 Task: Write personalized message: I am delighted to write this personalized recommendation for you based on our shared experiences at Netflix.
Action: Mouse moved to (300, 284)
Screenshot: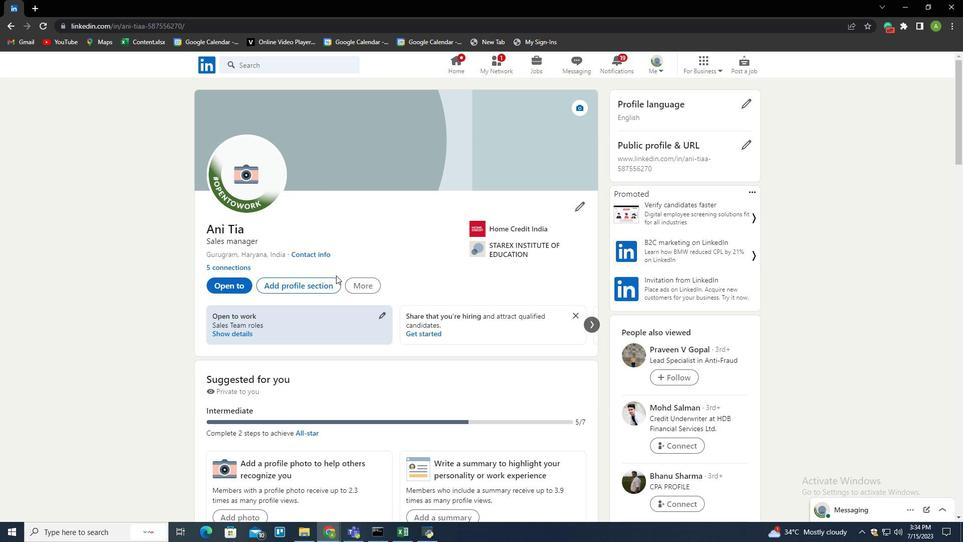 
Action: Mouse pressed left at (300, 284)
Screenshot: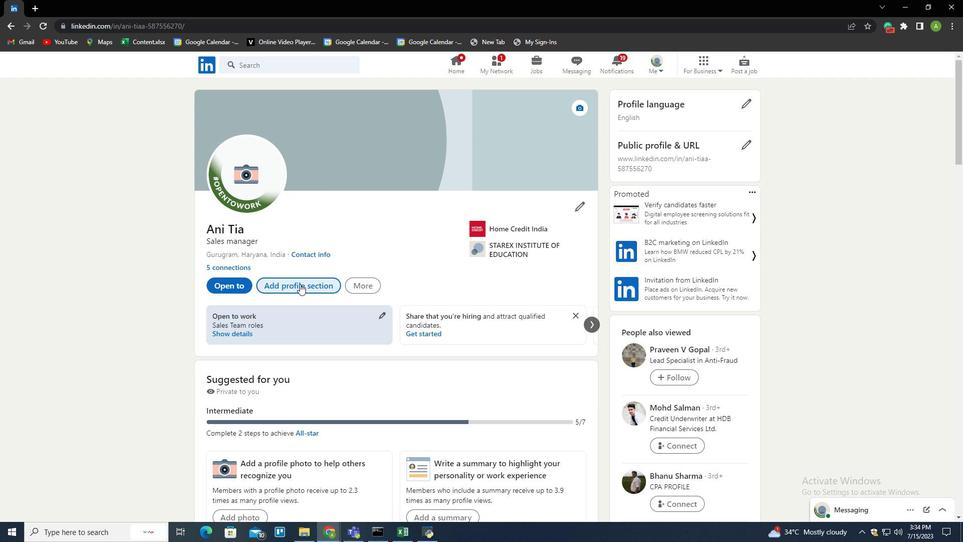 
Action: Mouse moved to (375, 135)
Screenshot: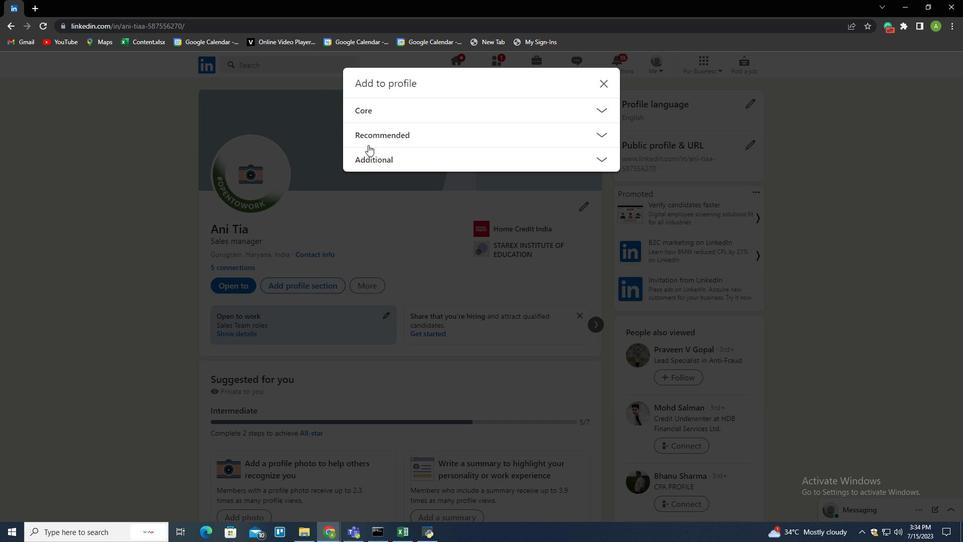 
Action: Mouse pressed left at (375, 135)
Screenshot: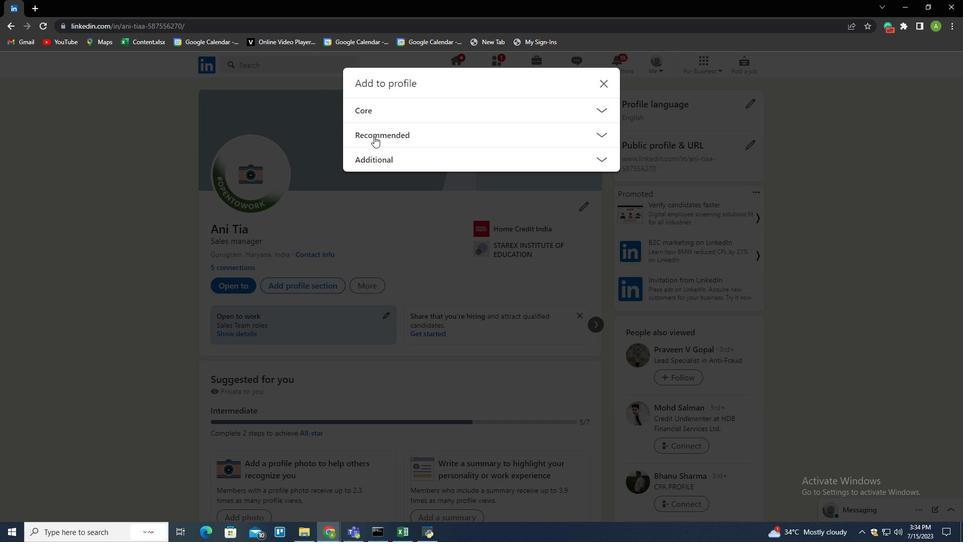 
Action: Mouse moved to (376, 280)
Screenshot: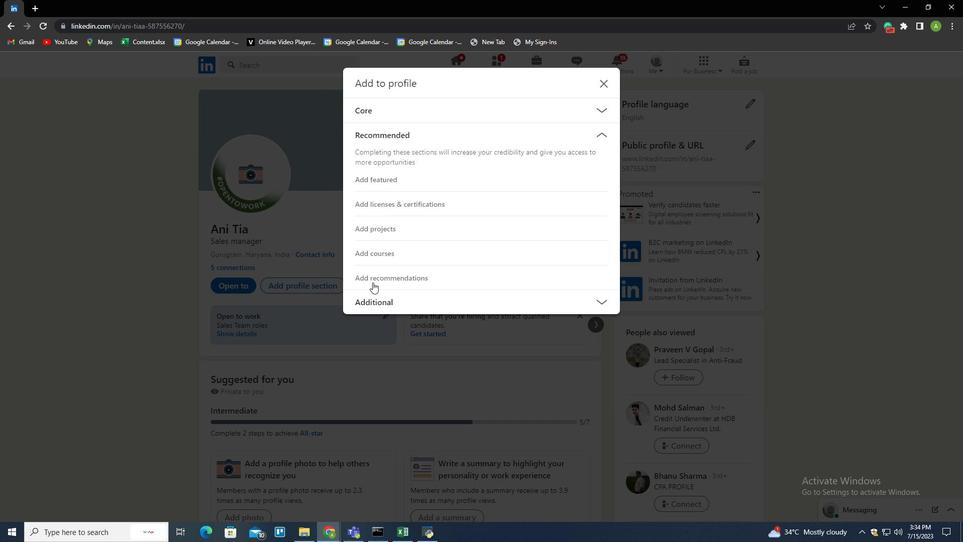 
Action: Mouse pressed left at (376, 280)
Screenshot: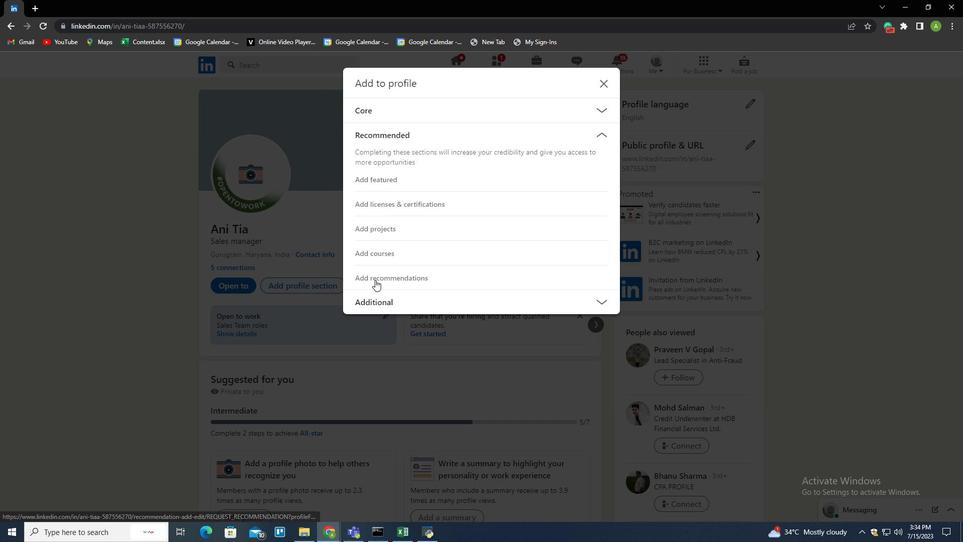 
Action: Mouse moved to (359, 179)
Screenshot: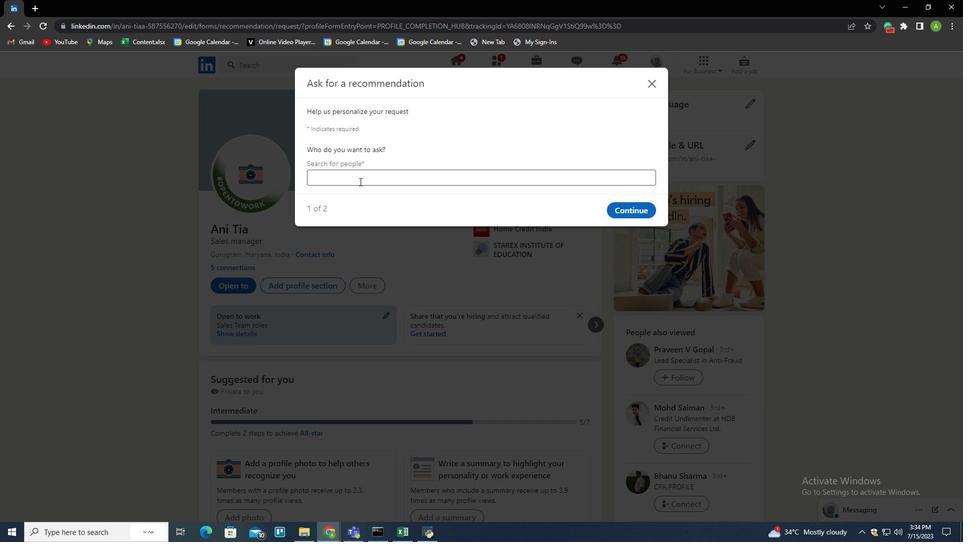 
Action: Mouse pressed left at (359, 179)
Screenshot: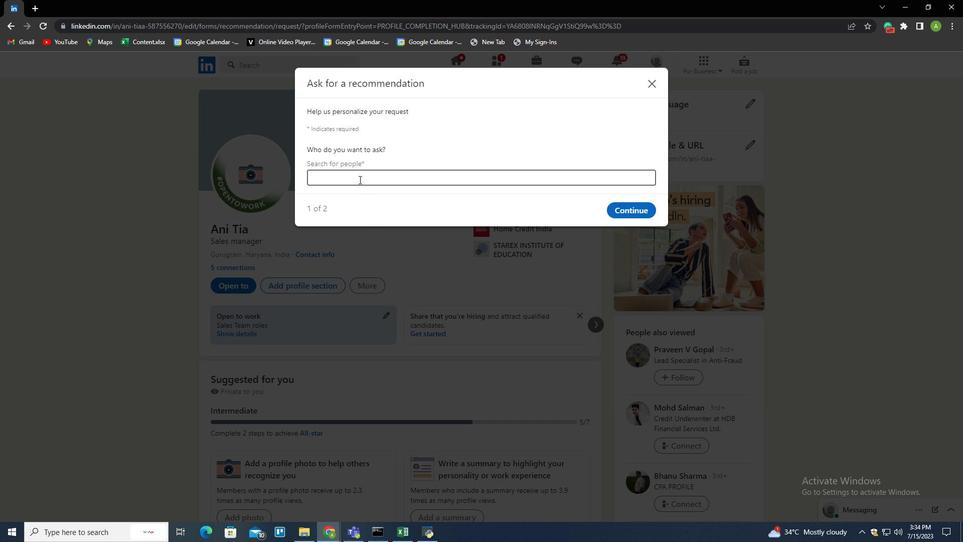 
Action: Key pressed p
Screenshot: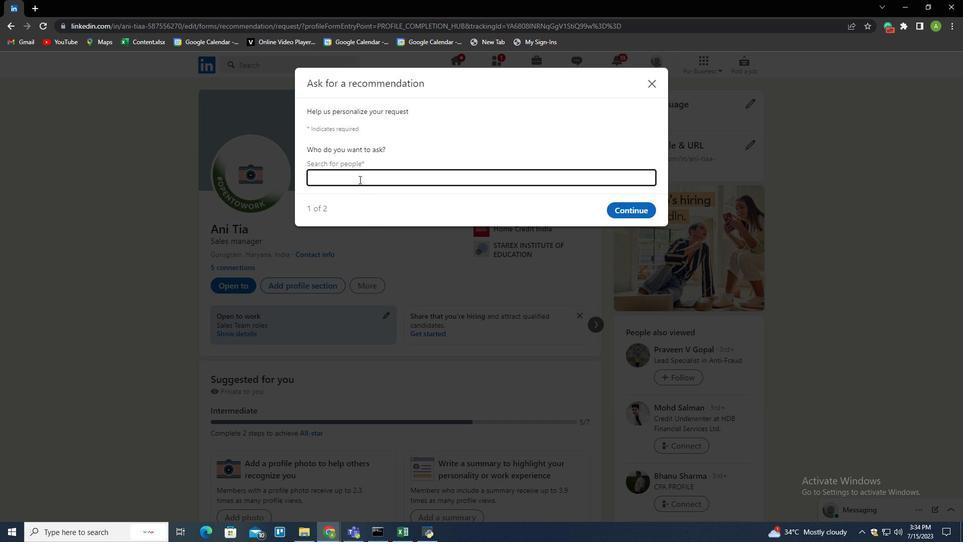 
Action: Mouse moved to (419, 203)
Screenshot: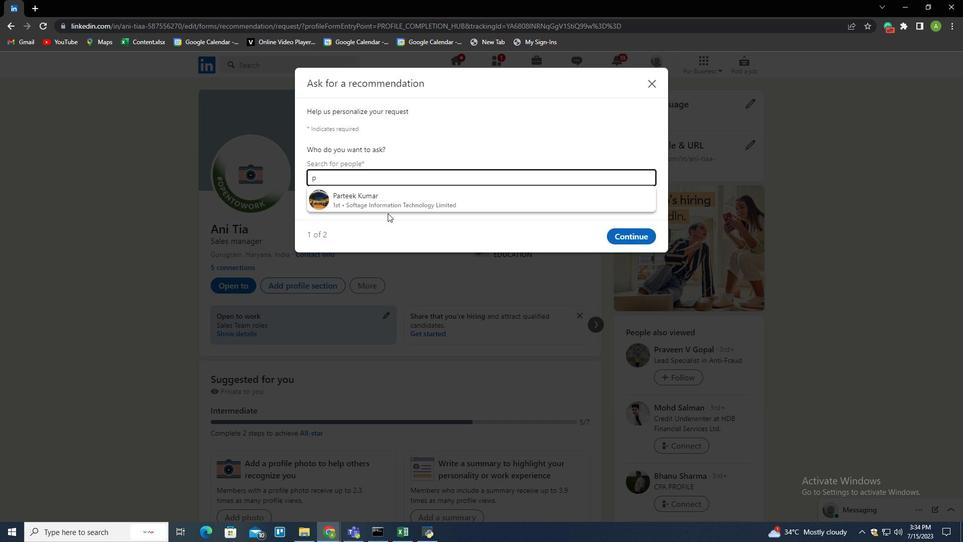 
Action: Mouse pressed left at (419, 203)
Screenshot: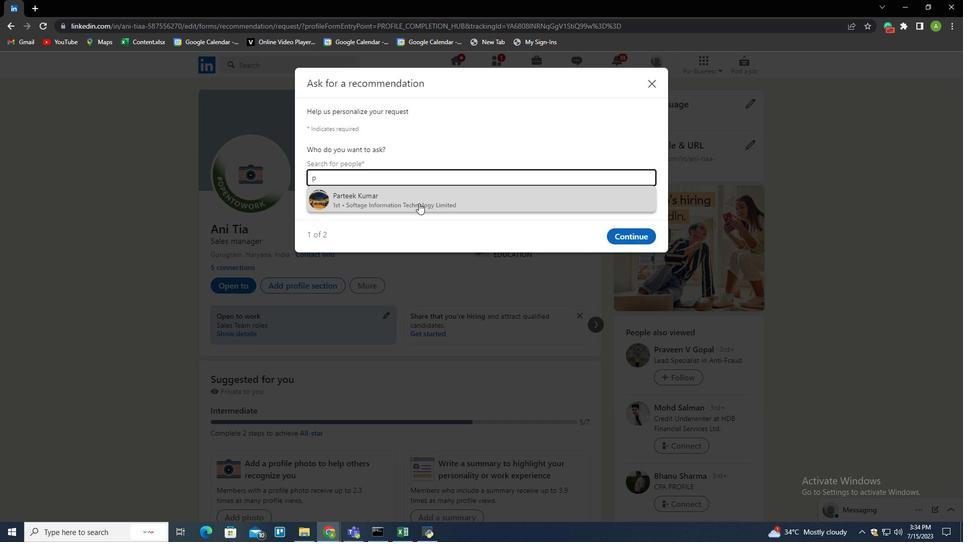 
Action: Mouse moved to (626, 211)
Screenshot: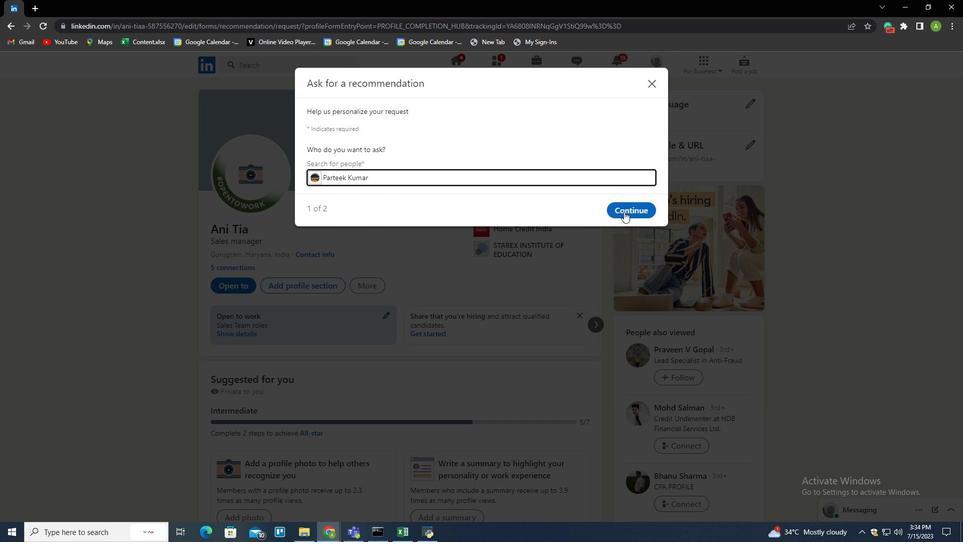 
Action: Mouse pressed left at (626, 211)
Screenshot: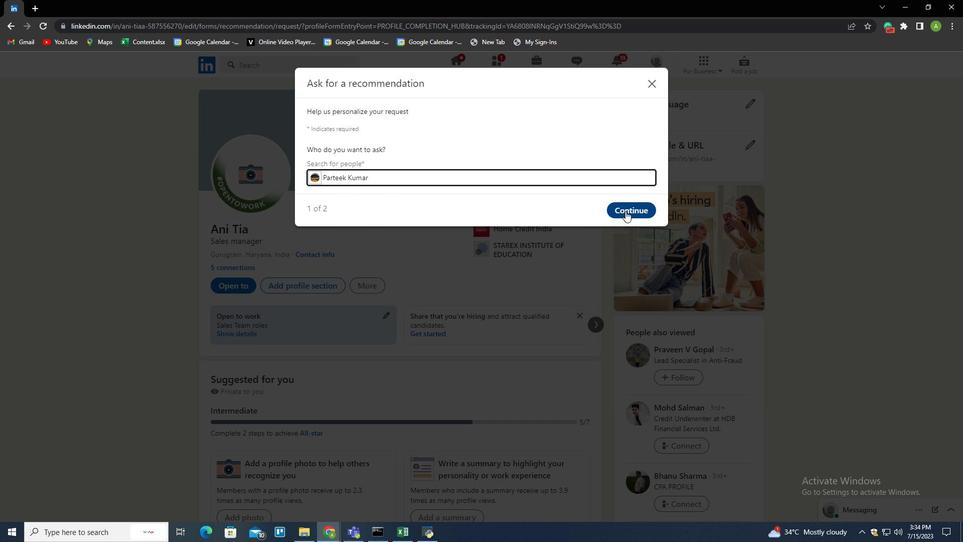 
Action: Mouse moved to (372, 296)
Screenshot: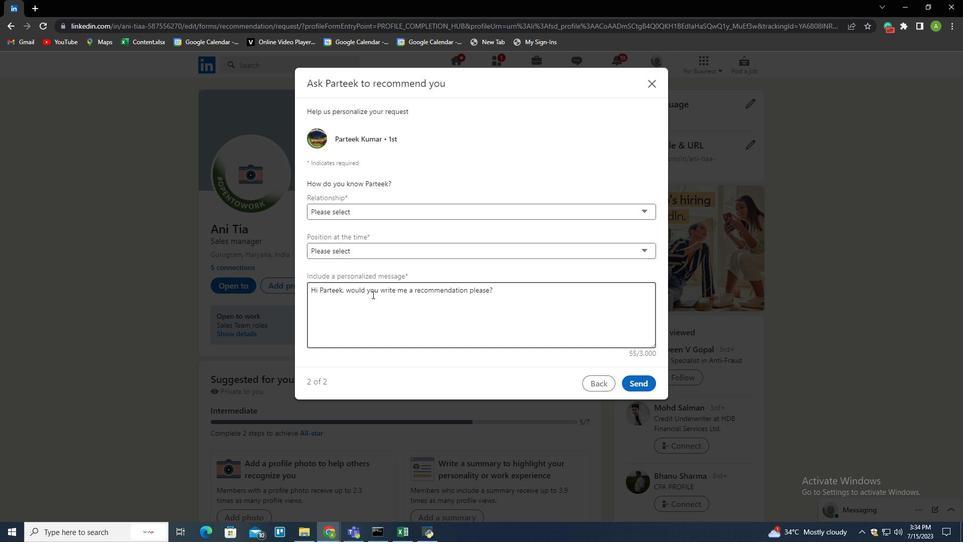 
Action: Mouse pressed left at (372, 296)
Screenshot: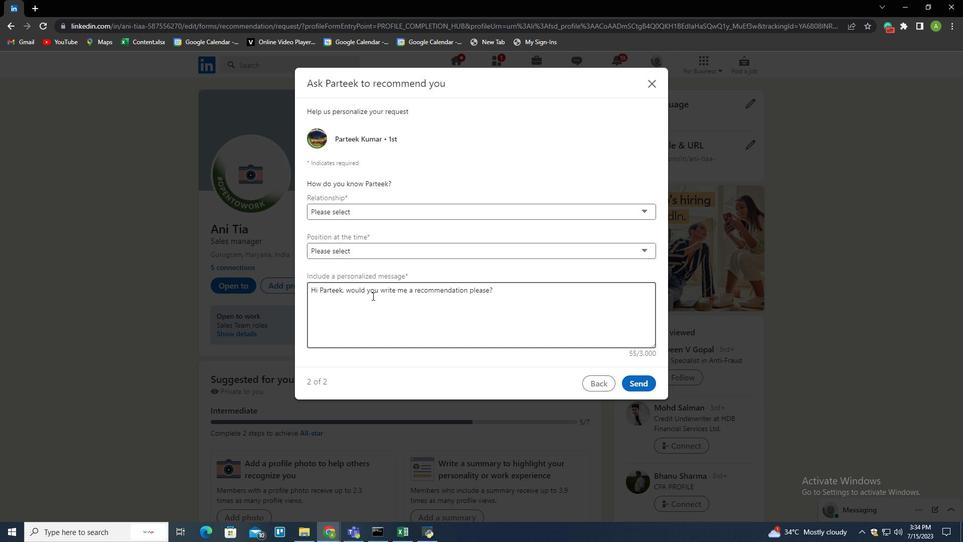 
Action: Key pressed ctrl+A<Key.shift><Key.shift><Key.shift><Key.shift><Key.shift><Key.shift><Key.shift><Key.shift><Key.shift><Key.shift>I<Key.space>am<Key.space>delighted<Key.space>to<Key.space>write<Key.space>this<Key.space>personalized<Key.space>recommendation<Key.space>for<Key.space>you<Key.space>based<Key.space>on<Key.space>our<Key.space>shard<Key.backspace>ed<Key.space>experiences<Key.space>at<Key.space><Key.shift>Netflix
Screenshot: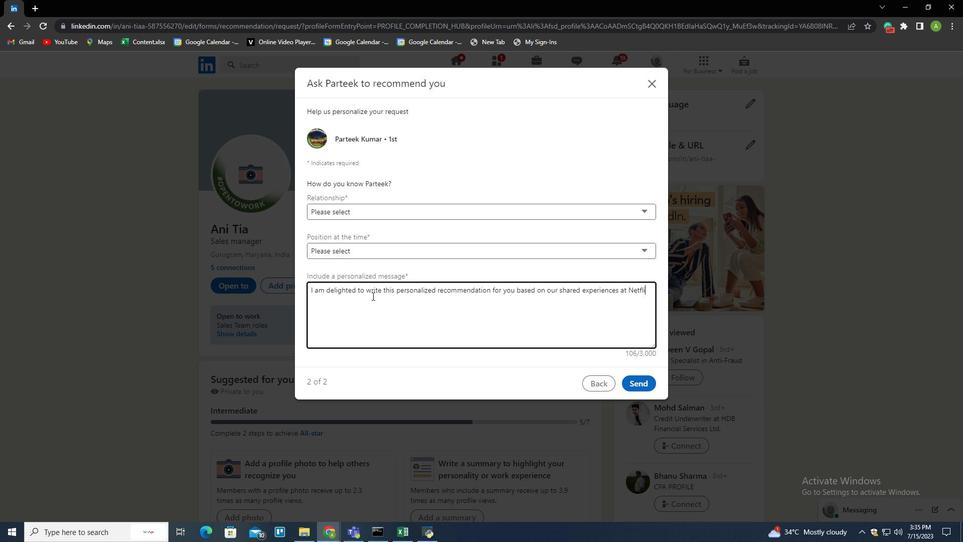 
Action: Mouse moved to (621, 361)
Screenshot: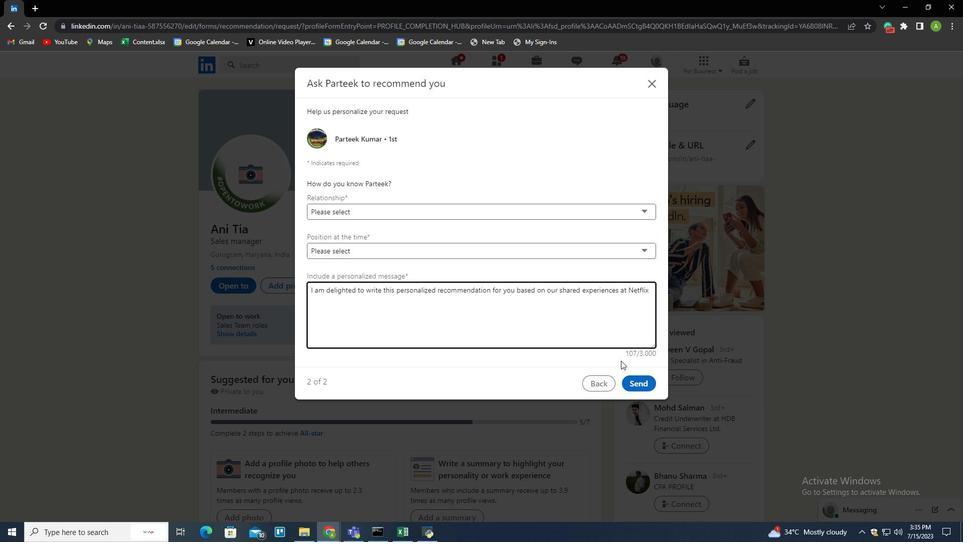 
